 Task: Add Sprouts Golden Round Crackers to the cart.
Action: Mouse moved to (297, 137)
Screenshot: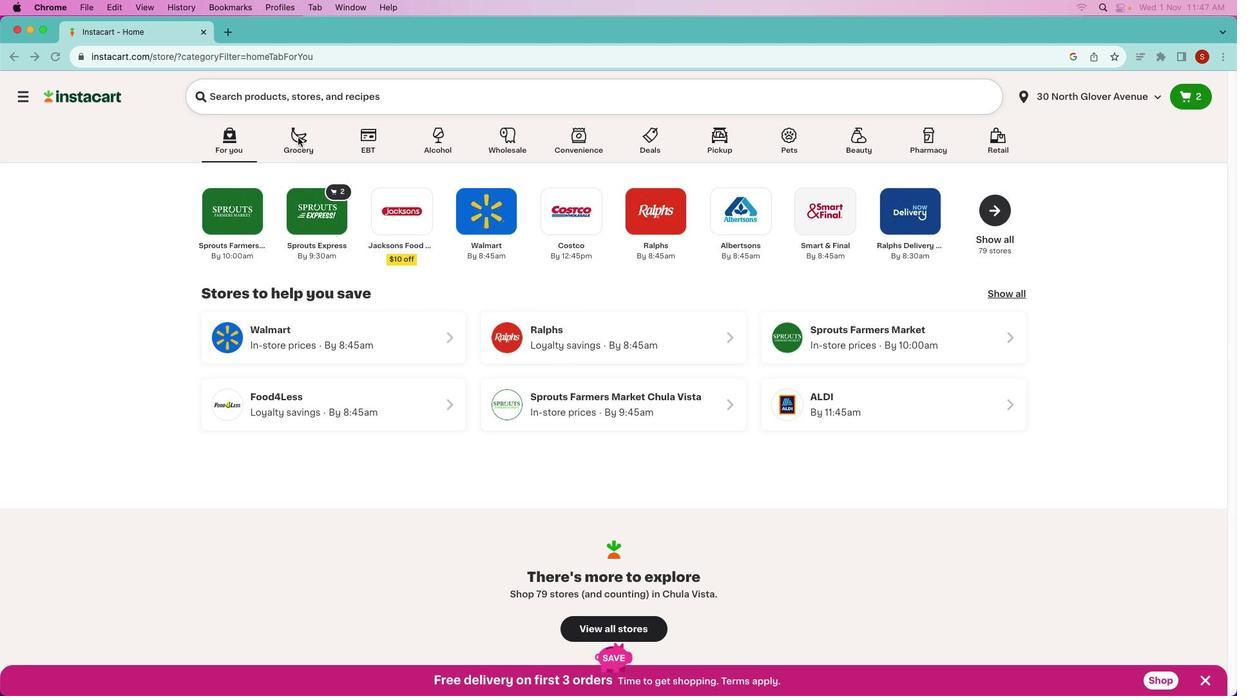 
Action: Mouse pressed left at (297, 137)
Screenshot: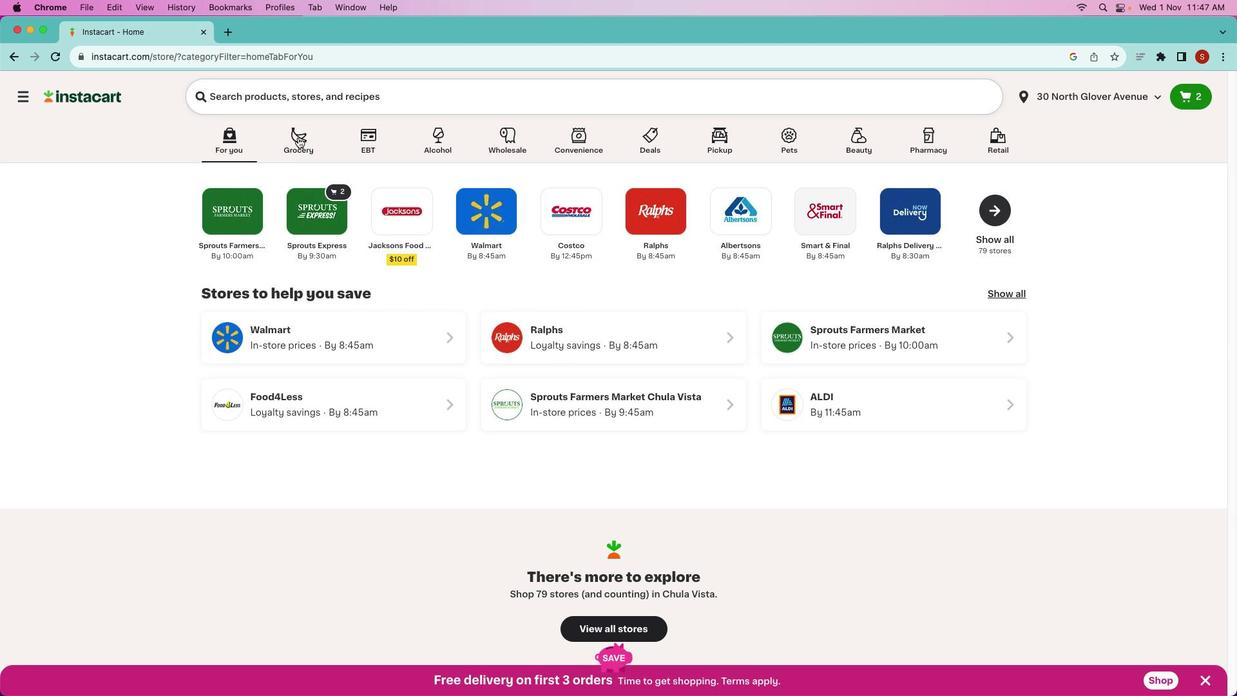 
Action: Mouse pressed left at (297, 137)
Screenshot: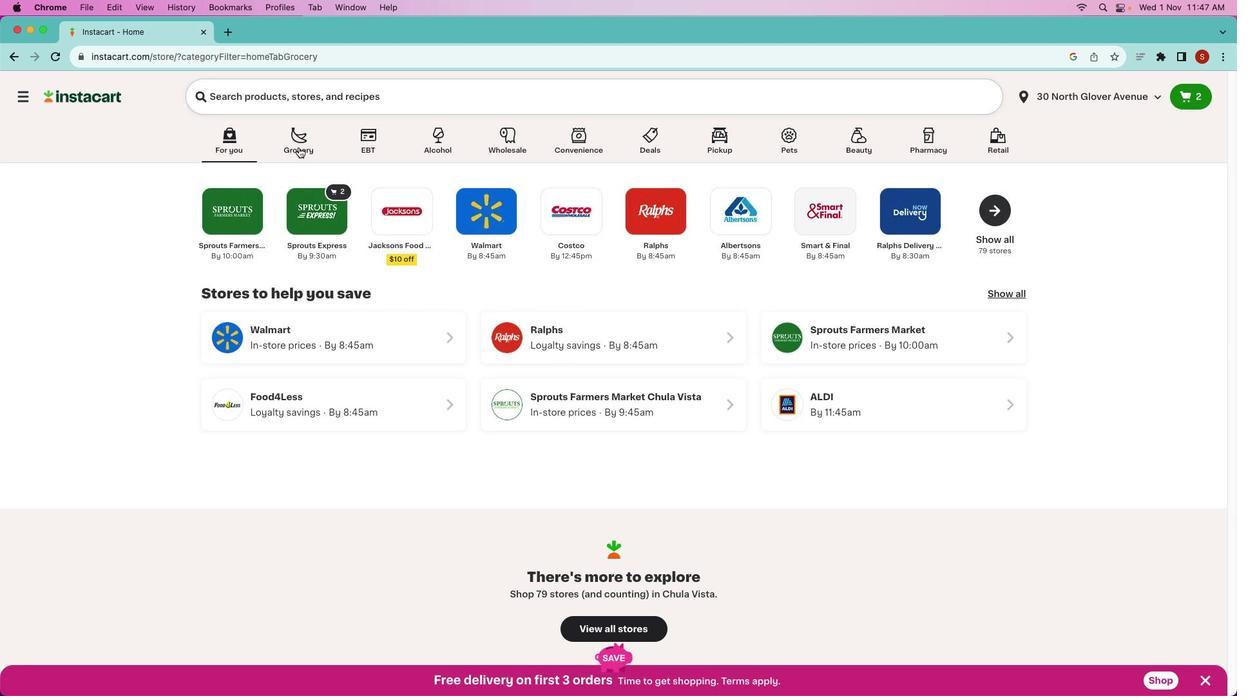 
Action: Mouse moved to (583, 380)
Screenshot: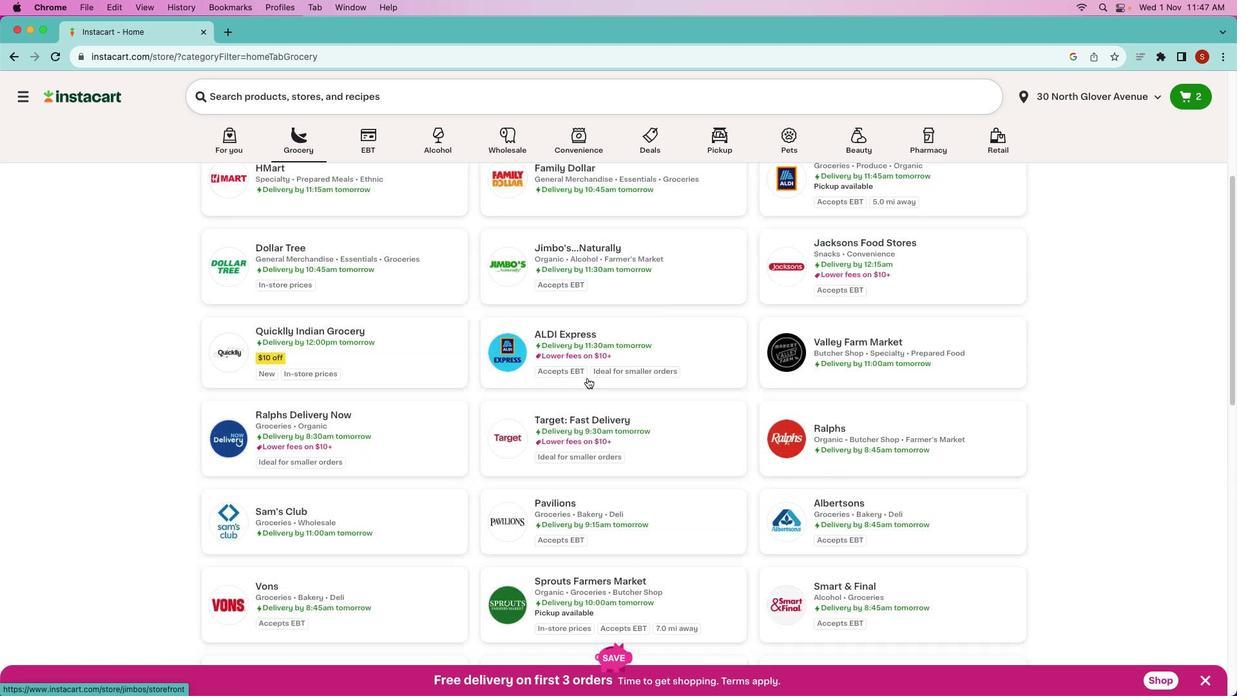 
Action: Mouse scrolled (583, 380) with delta (0, 0)
Screenshot: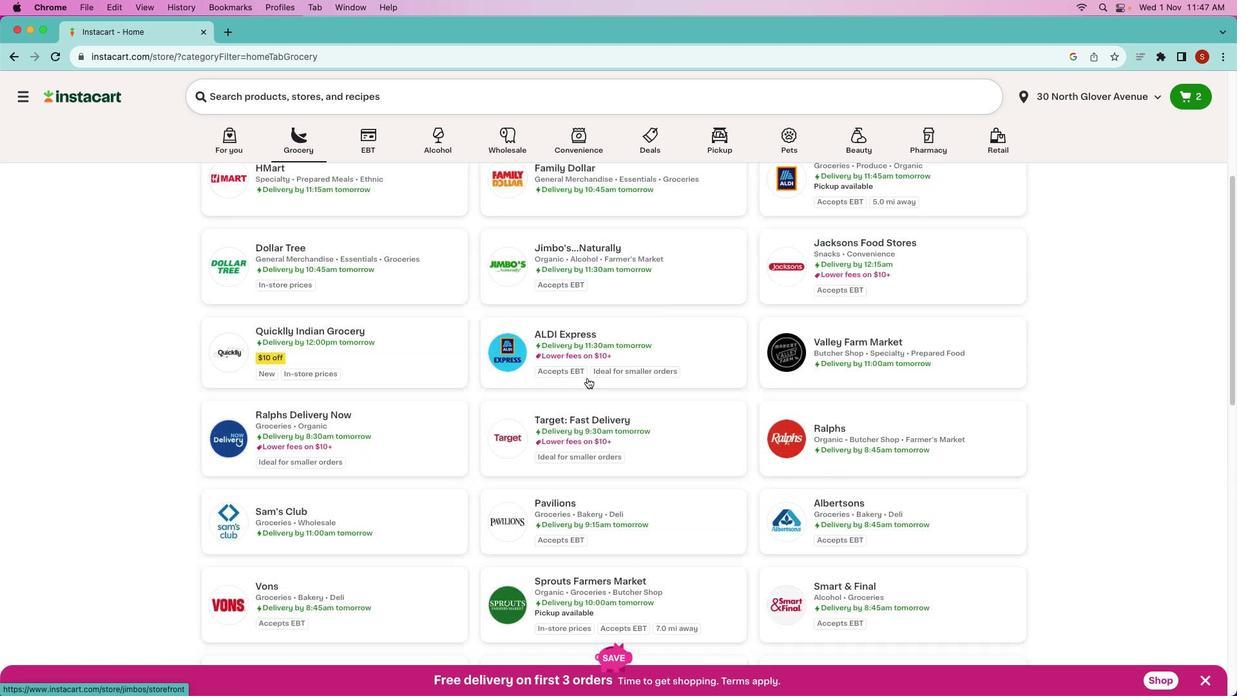 
Action: Mouse moved to (583, 379)
Screenshot: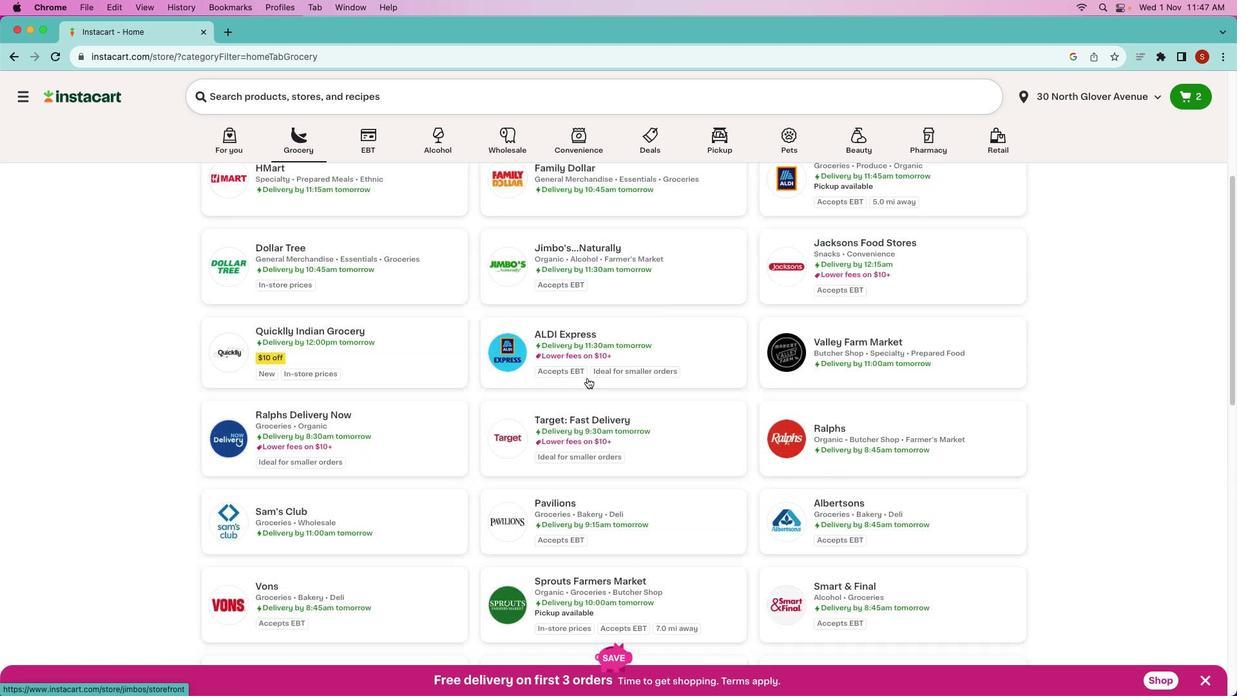 
Action: Mouse scrolled (583, 379) with delta (0, 0)
Screenshot: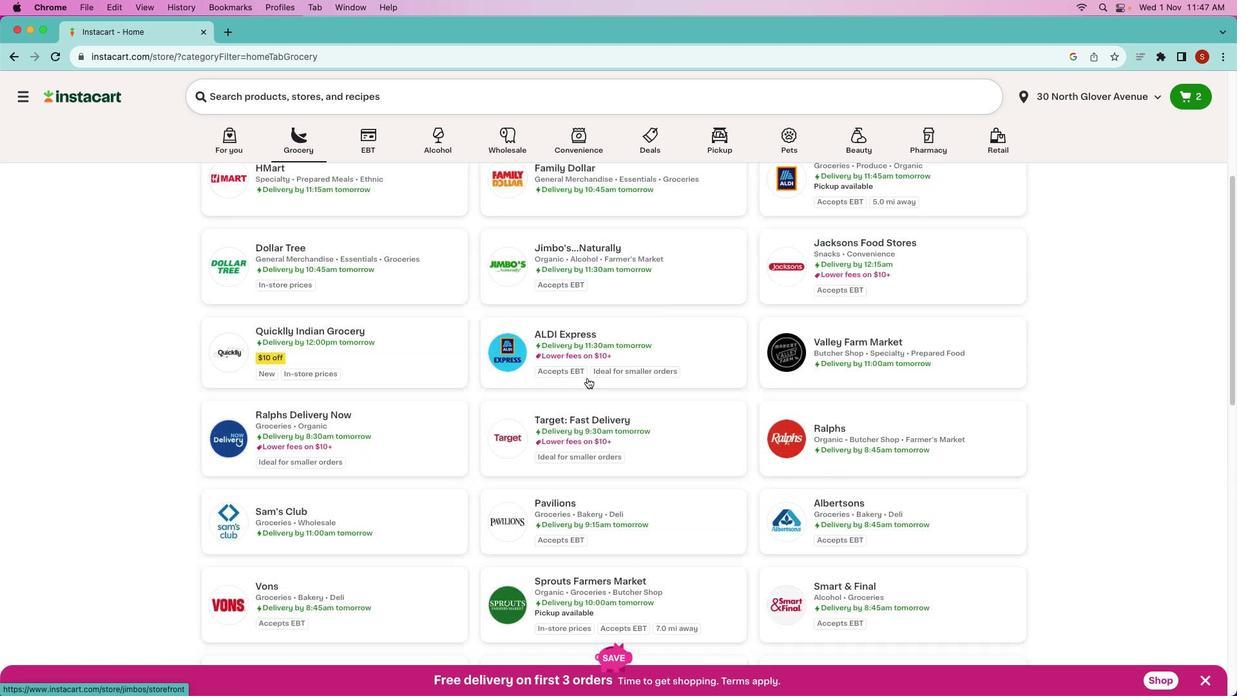 
Action: Mouse moved to (584, 379)
Screenshot: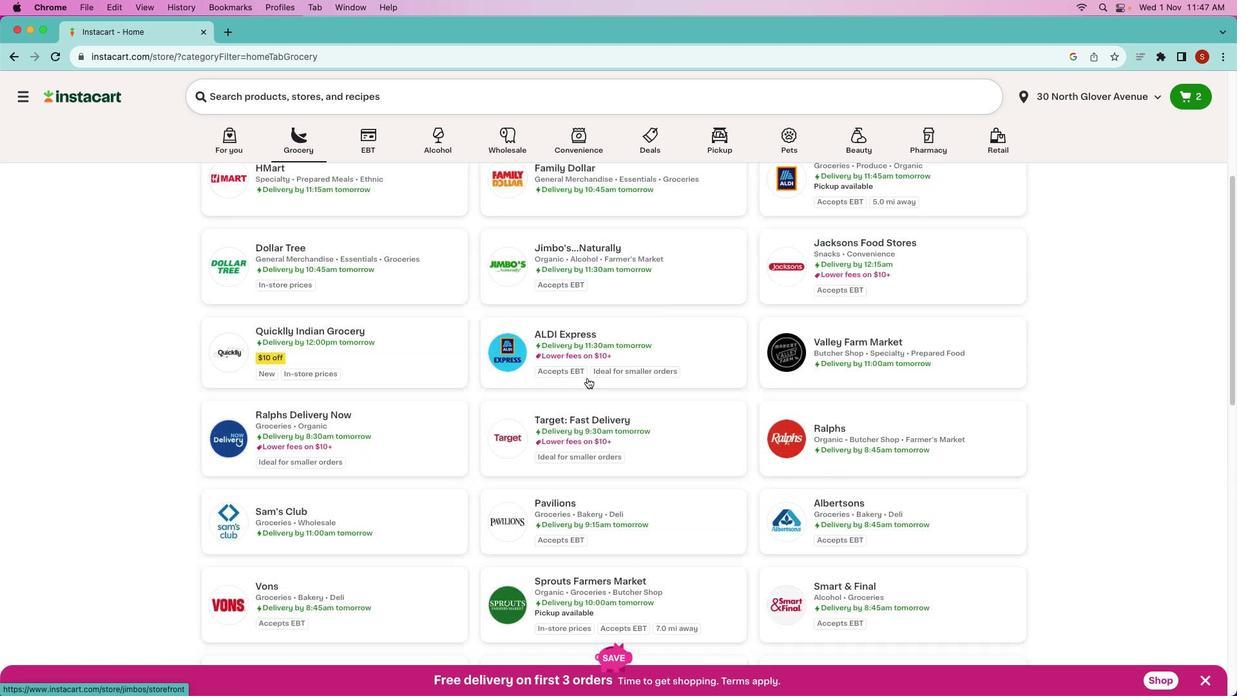 
Action: Mouse scrolled (584, 379) with delta (0, -1)
Screenshot: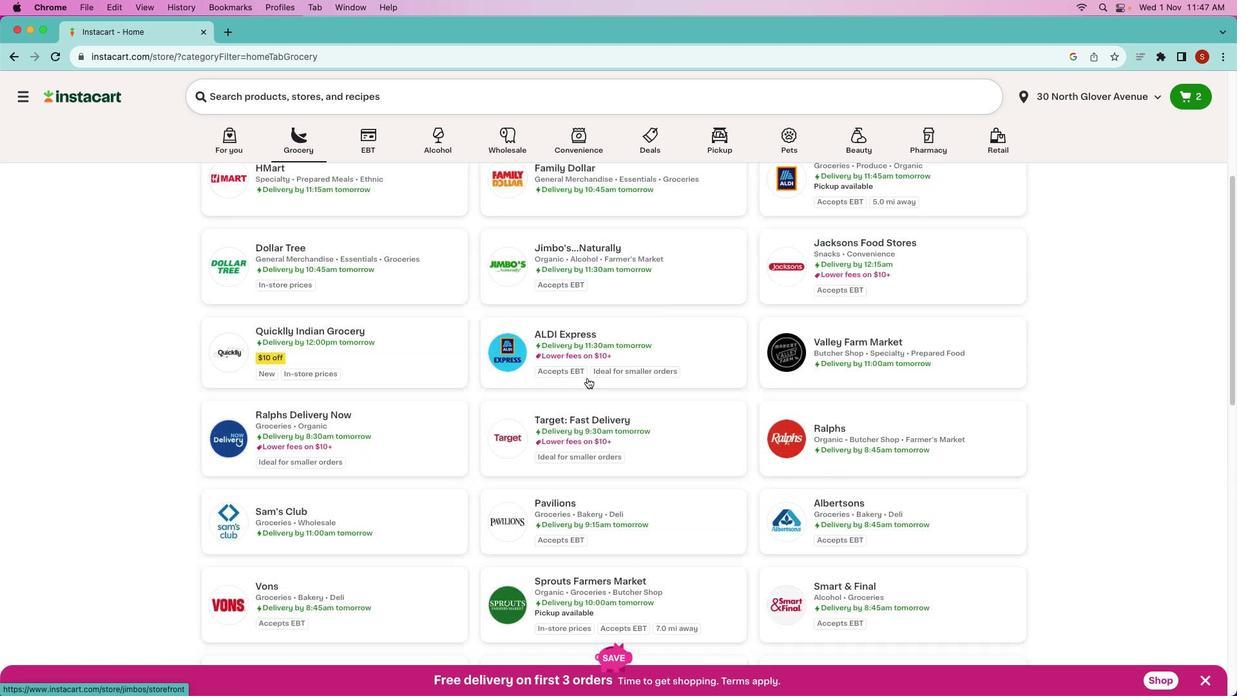 
Action: Mouse moved to (585, 379)
Screenshot: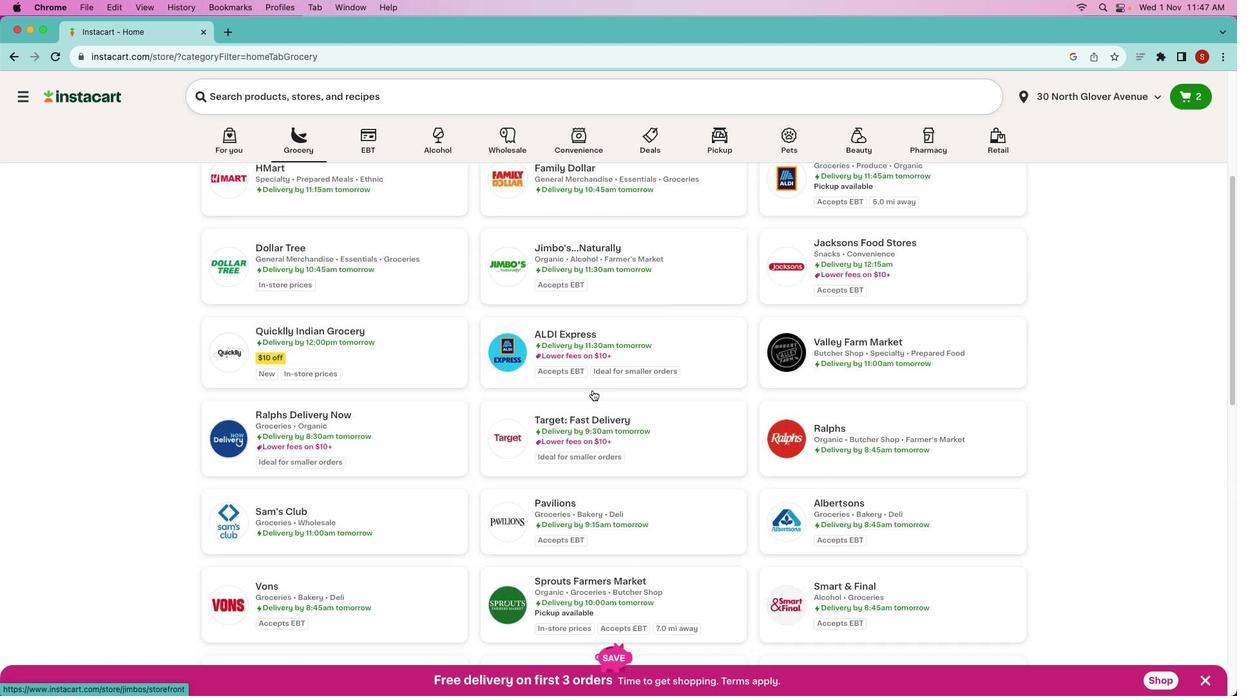 
Action: Mouse scrolled (585, 379) with delta (0, -3)
Screenshot: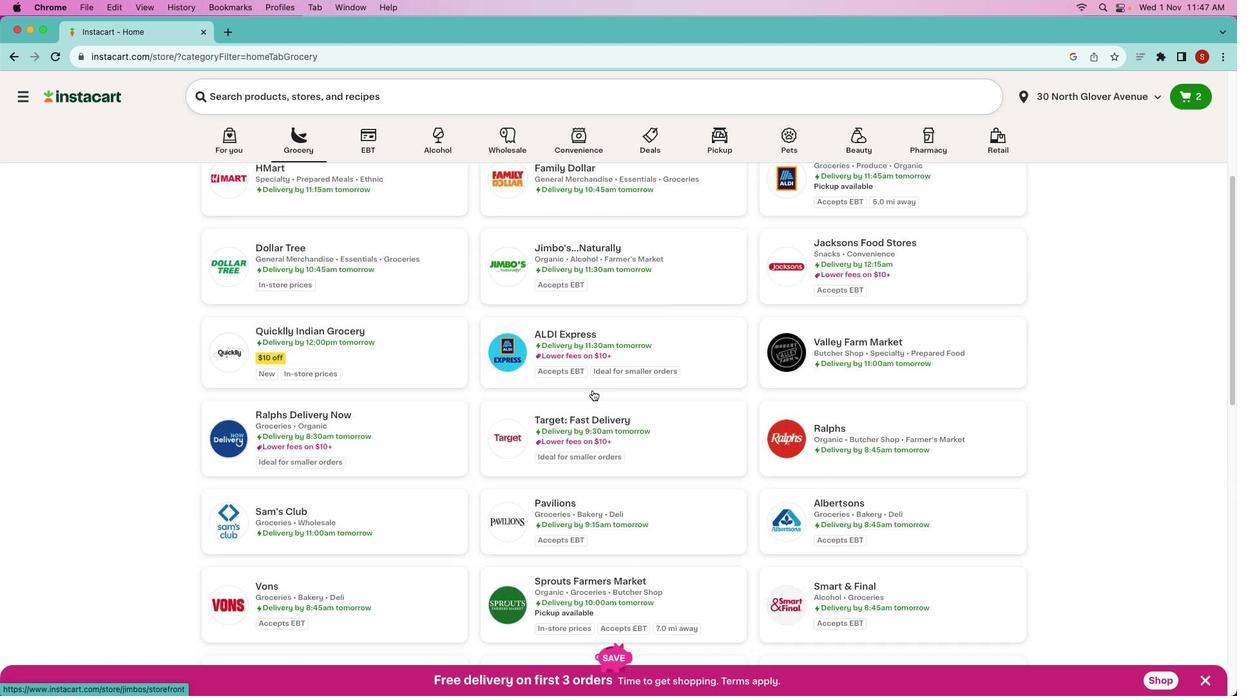 
Action: Mouse moved to (603, 409)
Screenshot: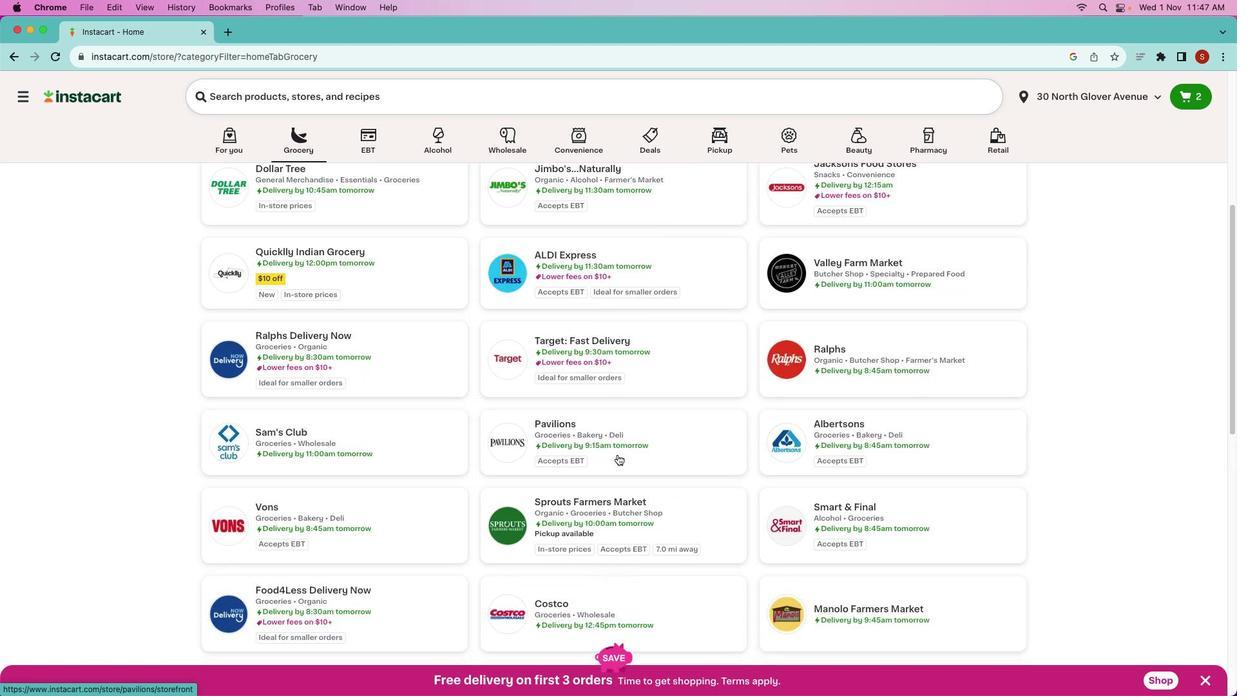 
Action: Mouse scrolled (603, 409) with delta (0, 0)
Screenshot: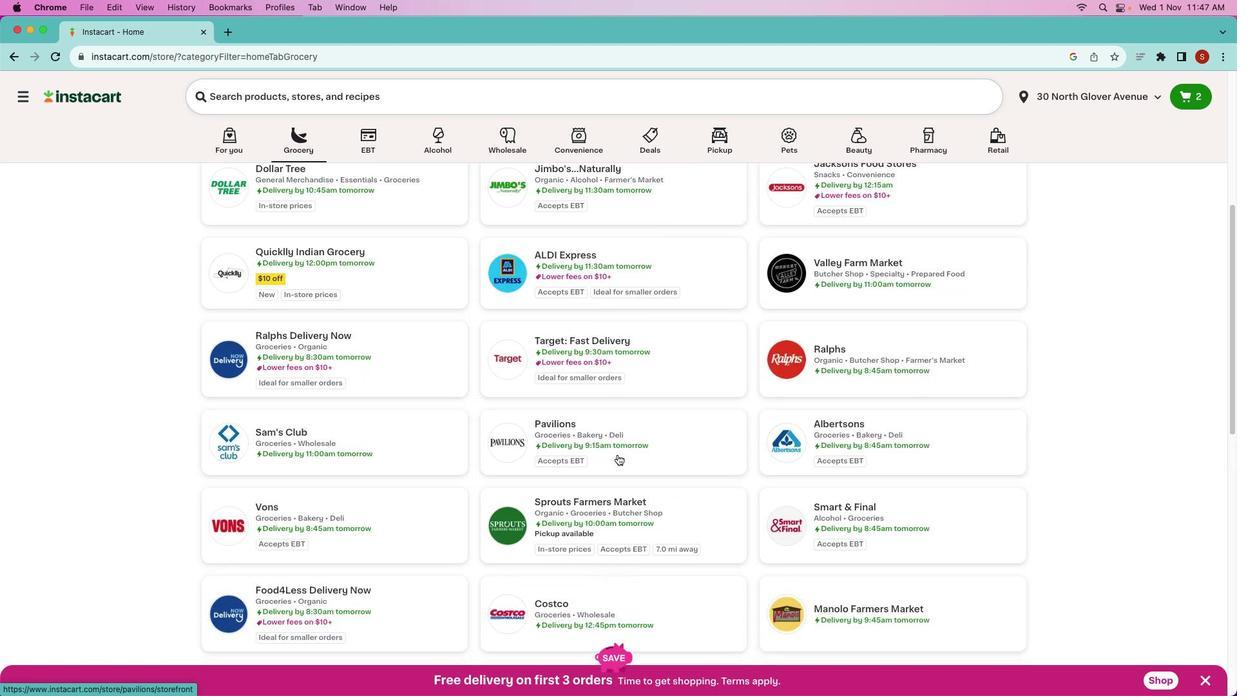 
Action: Mouse moved to (603, 409)
Screenshot: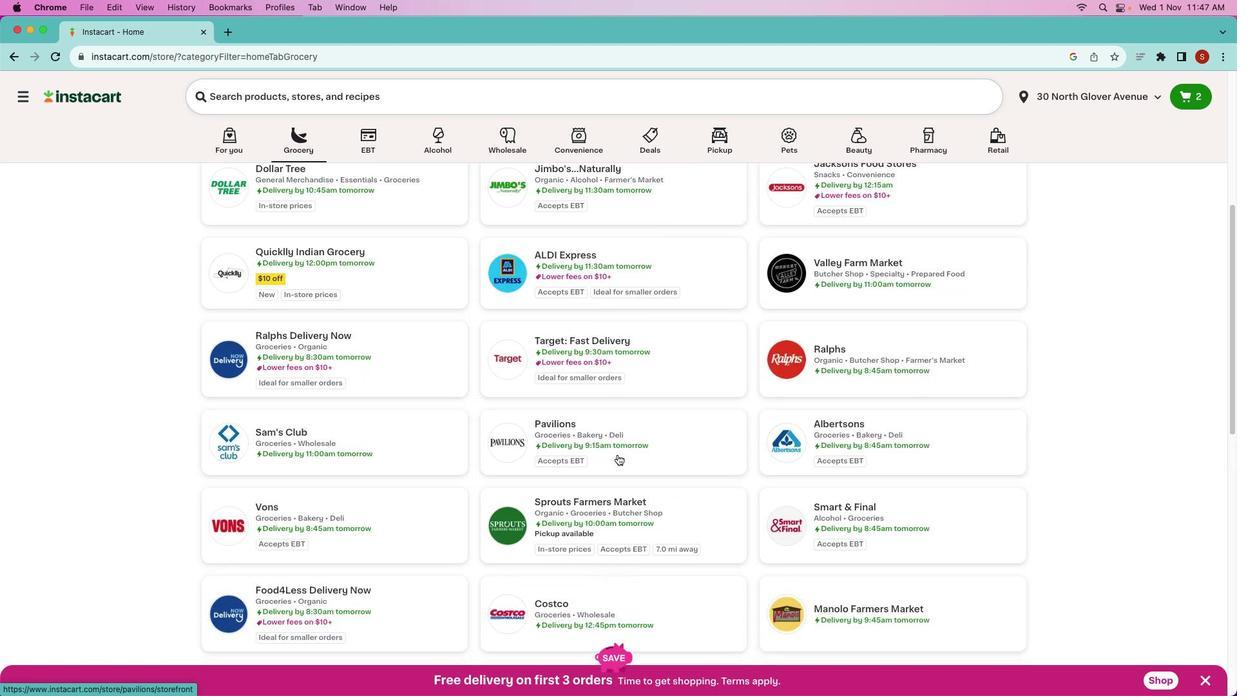 
Action: Mouse scrolled (603, 409) with delta (0, 0)
Screenshot: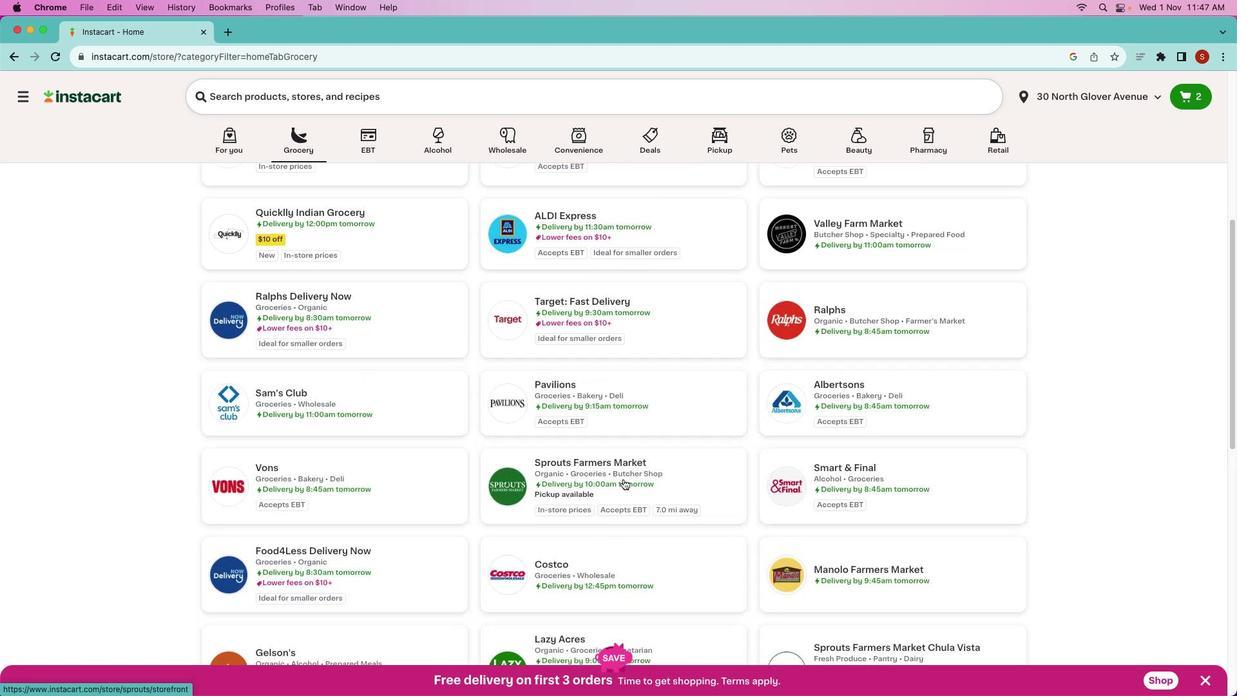 
Action: Mouse scrolled (603, 409) with delta (0, -1)
Screenshot: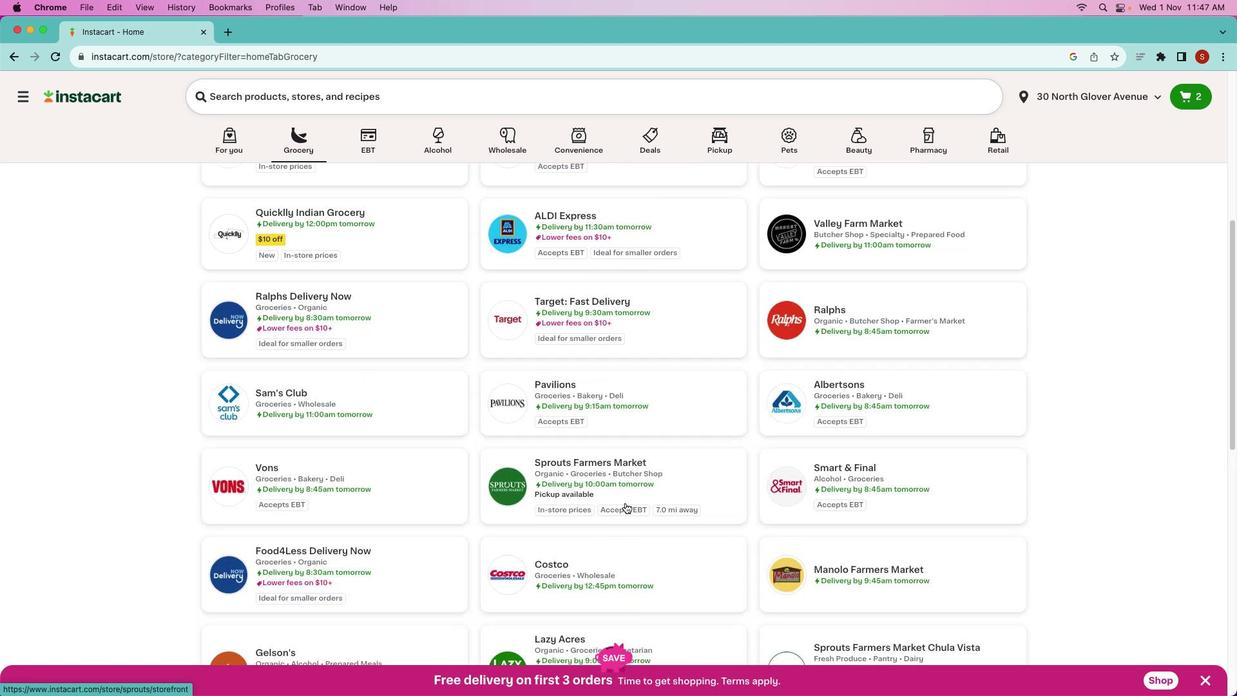 
Action: Mouse moved to (598, 465)
Screenshot: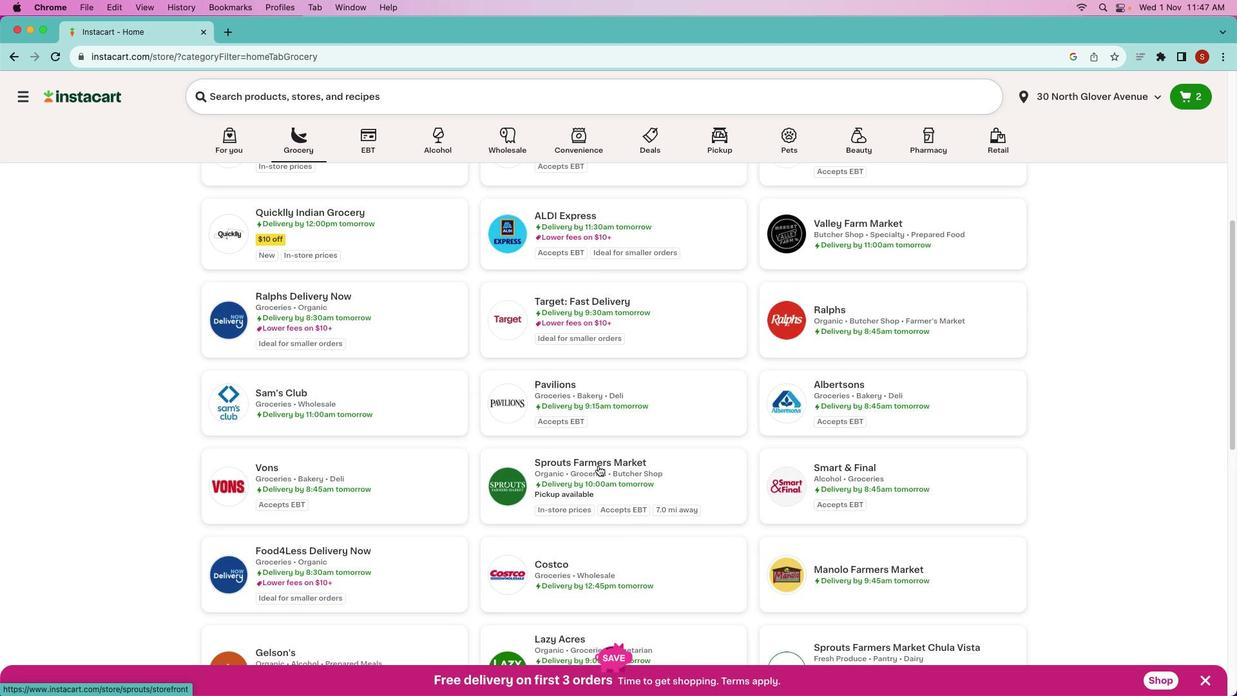 
Action: Mouse pressed left at (598, 465)
Screenshot: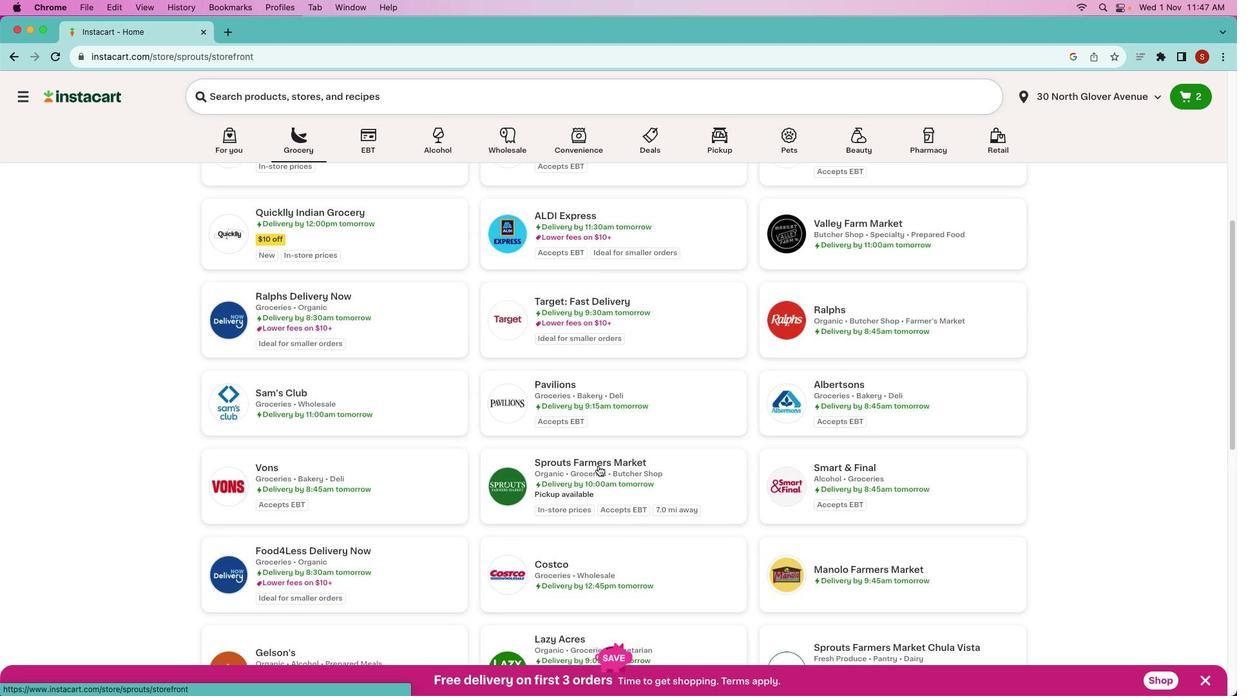 
Action: Mouse moved to (430, 102)
Screenshot: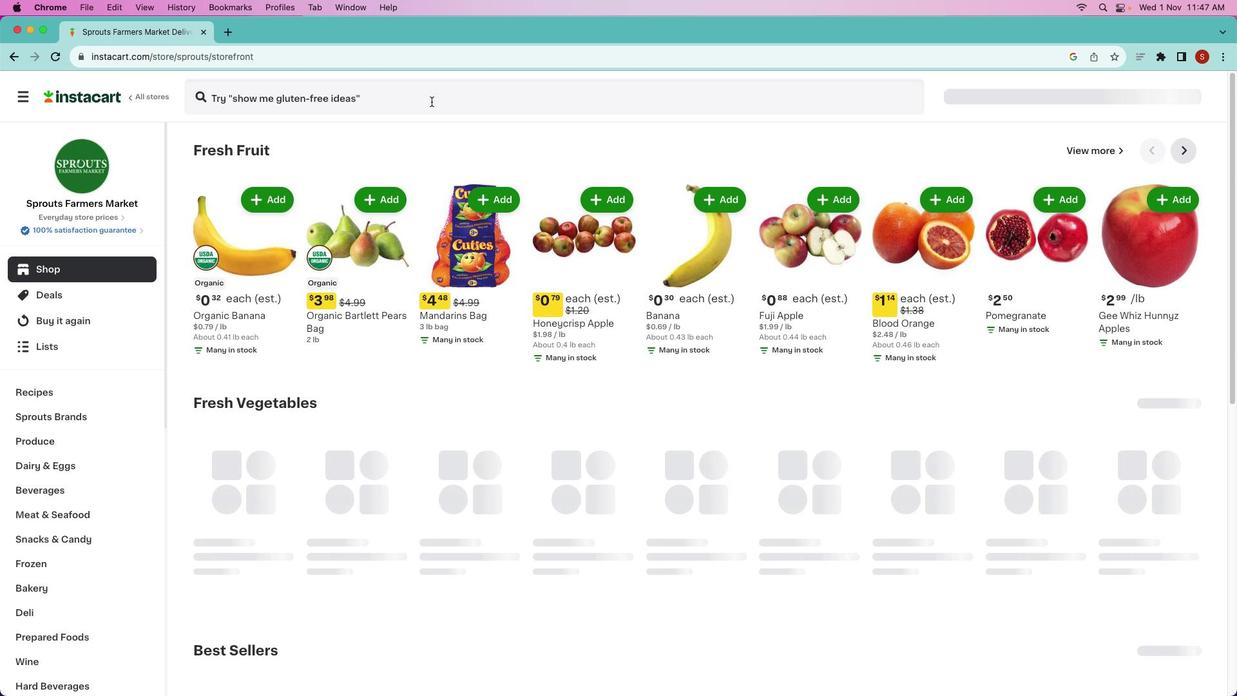 
Action: Mouse pressed left at (430, 102)
Screenshot: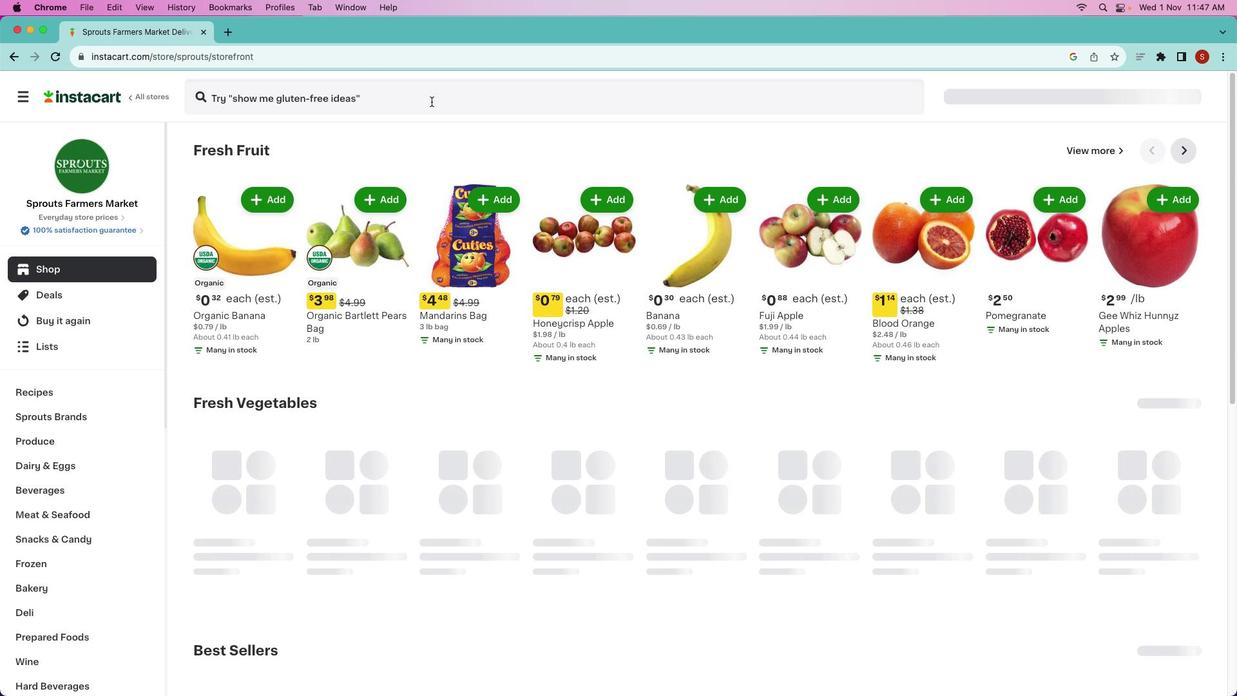 
Action: Mouse moved to (431, 101)
Screenshot: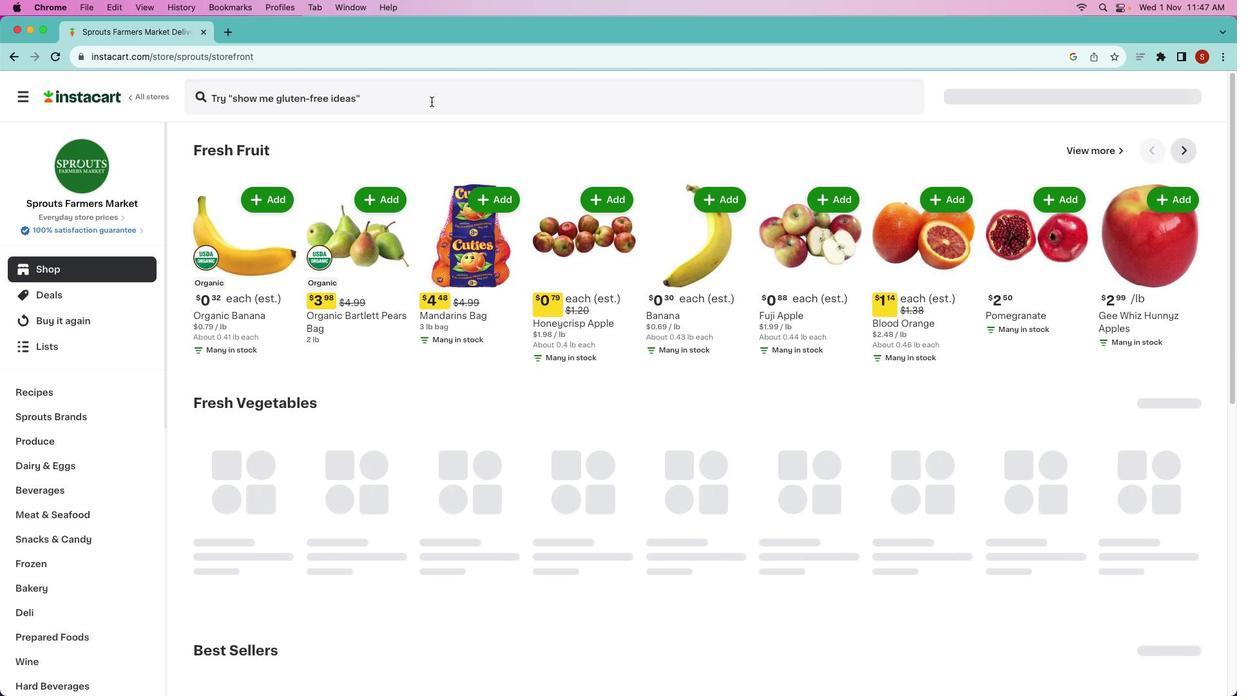 
Action: Key pressed 's''p''r''o''u''t''s'Key.space'g''o''l''d''a''e'Key.backspaceKey.backspace'e''n'Key.space'r''o''u''n''d'Key.space'c''r''e''c''k''e''r''s'Key.enter
Screenshot: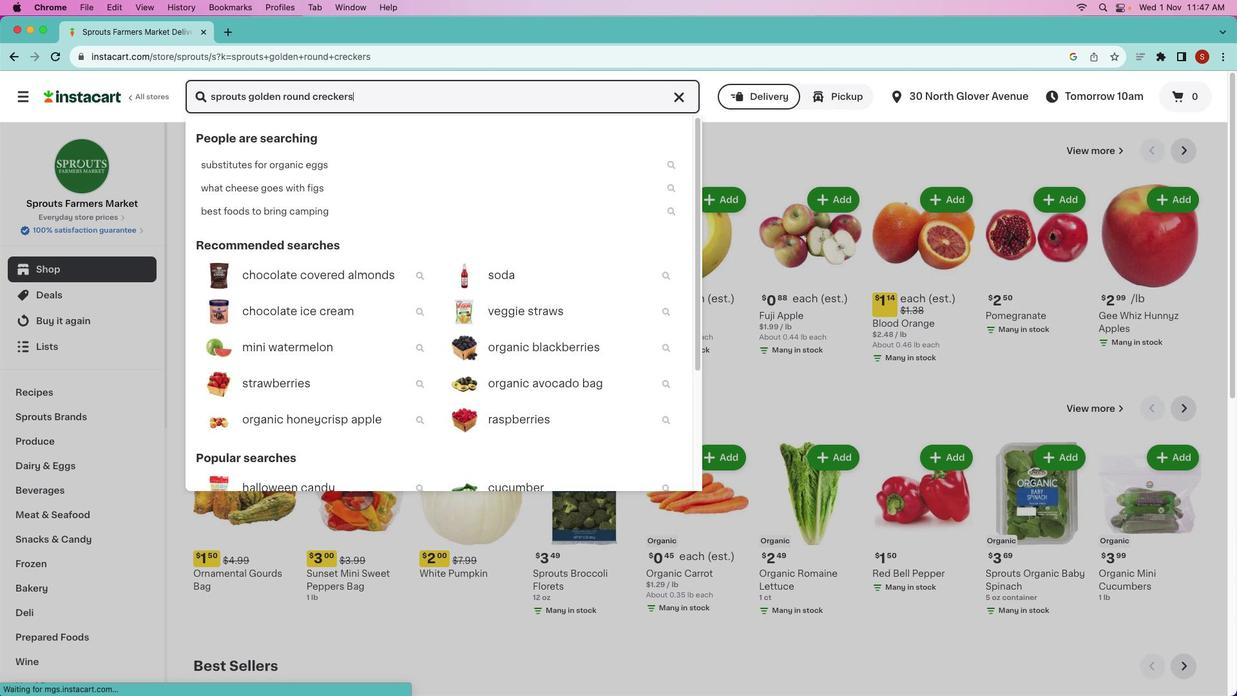 
Action: Mouse moved to (351, 236)
Screenshot: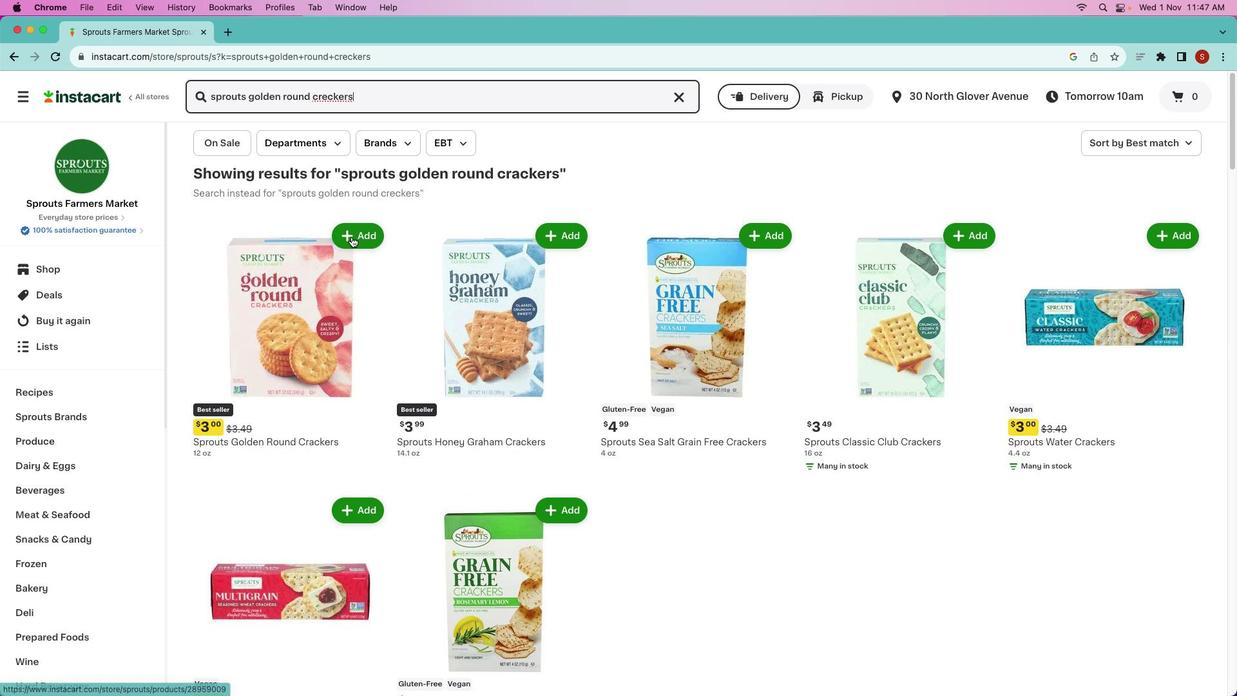 
Action: Mouse pressed left at (351, 236)
Screenshot: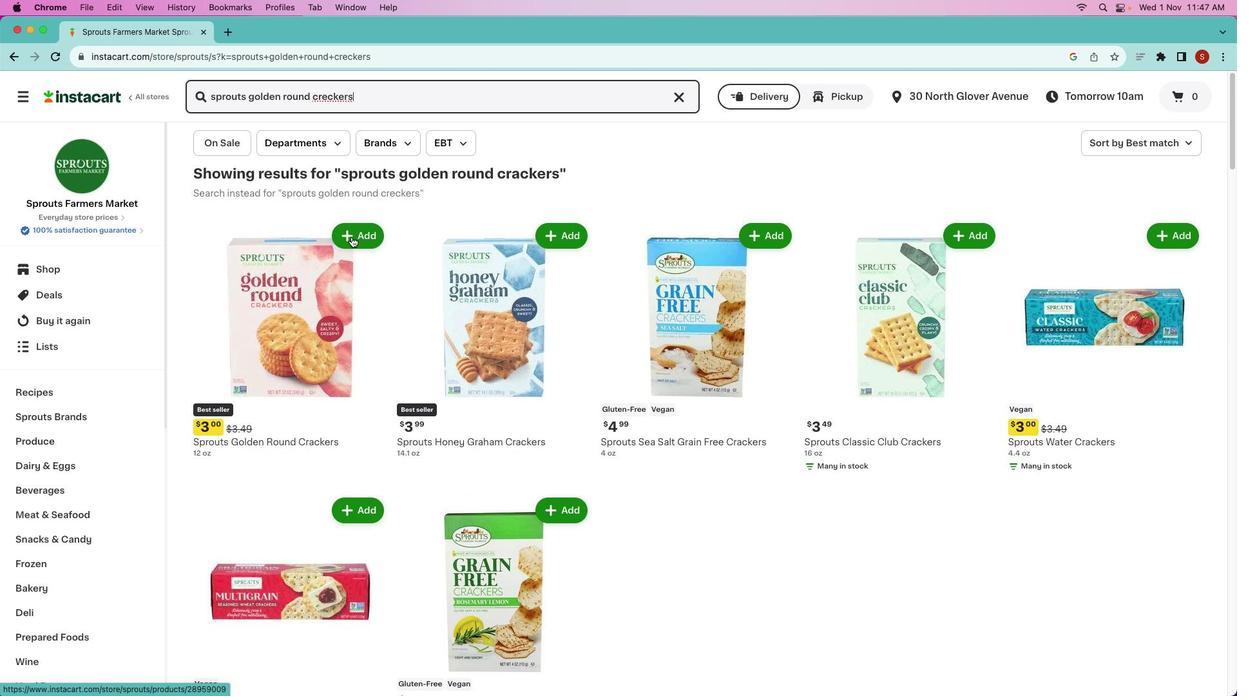
Action: Mouse moved to (449, 342)
Screenshot: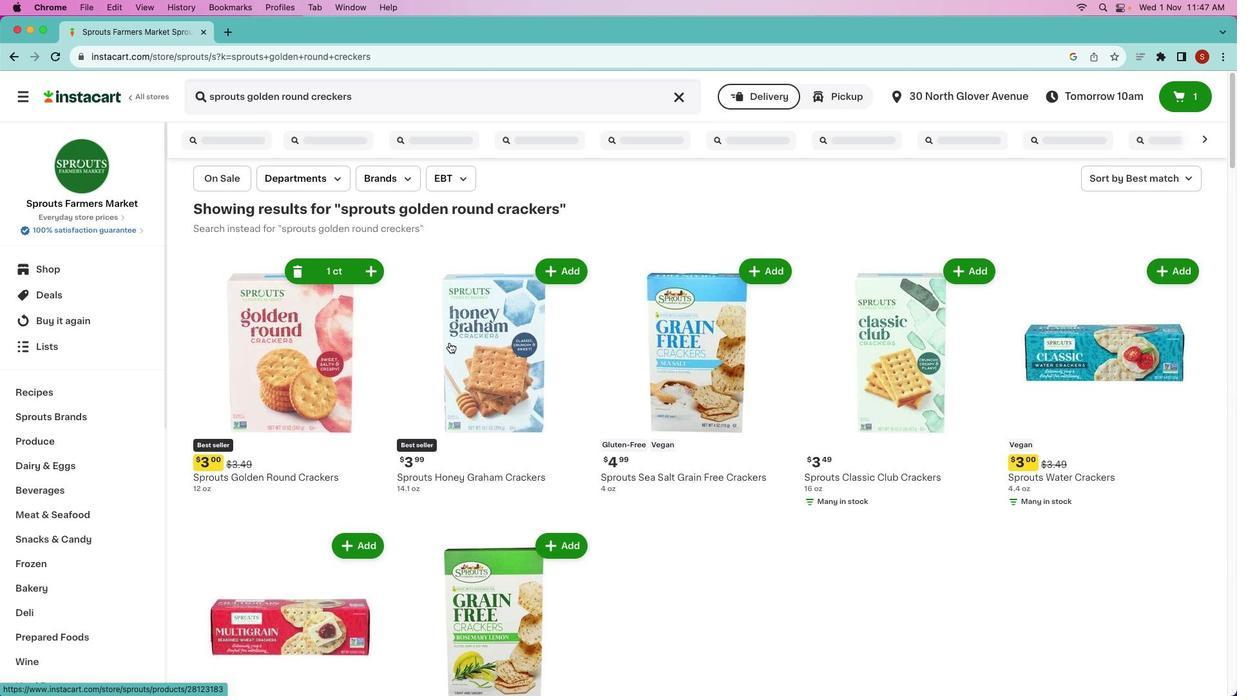 
